 Task: Vertically align the selected text to middle.
Action: Mouse moved to (487, 345)
Screenshot: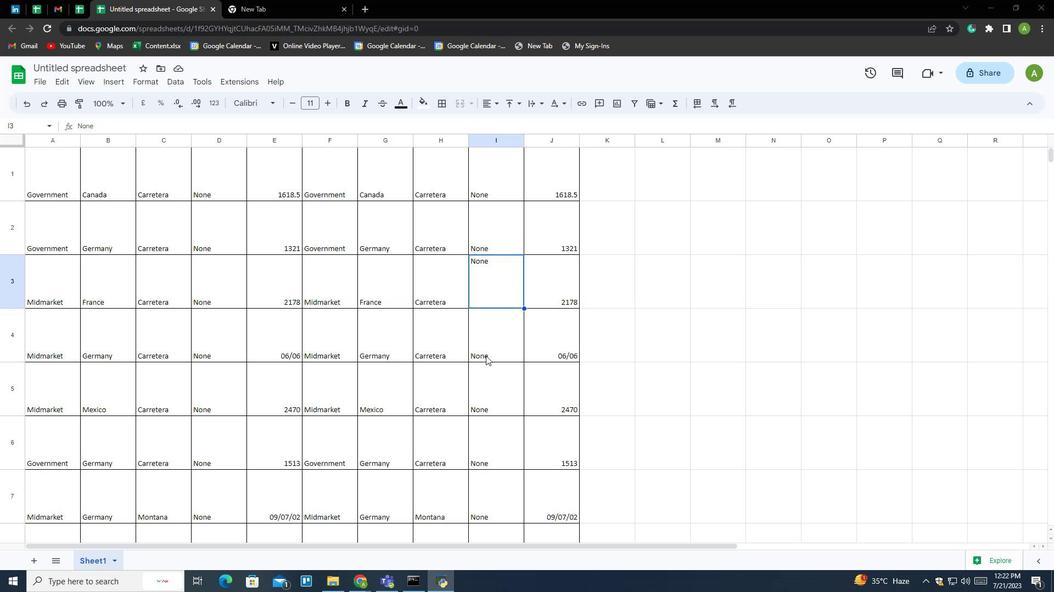 
Action: Mouse pressed left at (487, 345)
Screenshot: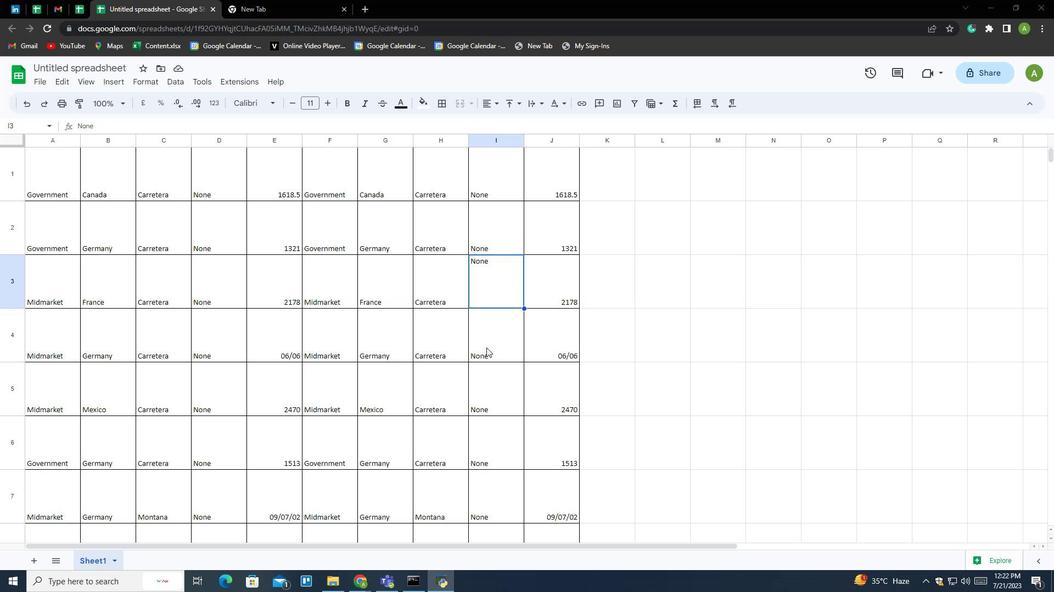 
Action: Mouse moved to (519, 102)
Screenshot: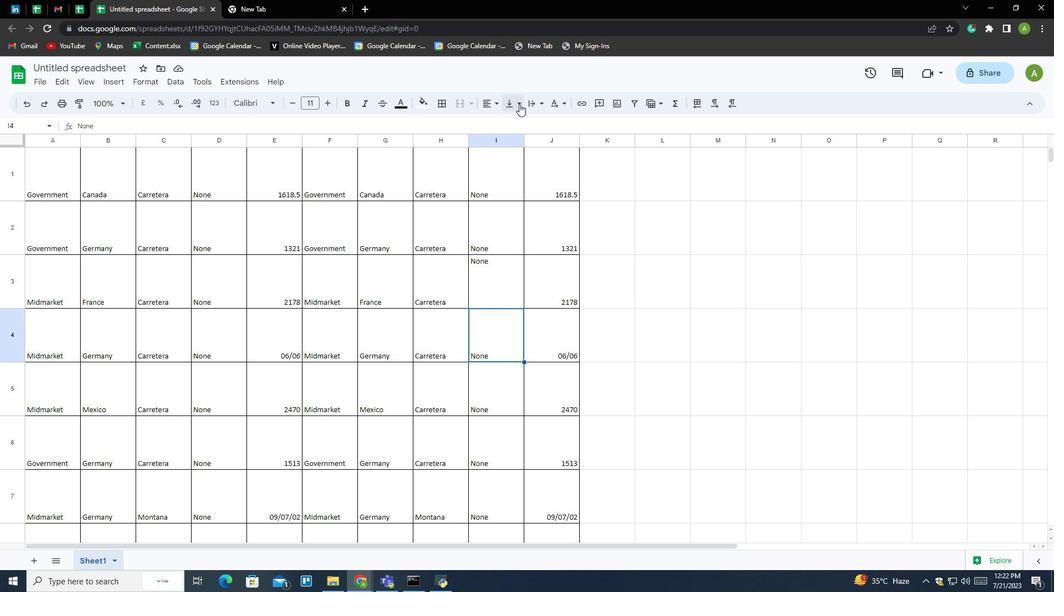 
Action: Mouse pressed left at (519, 102)
Screenshot: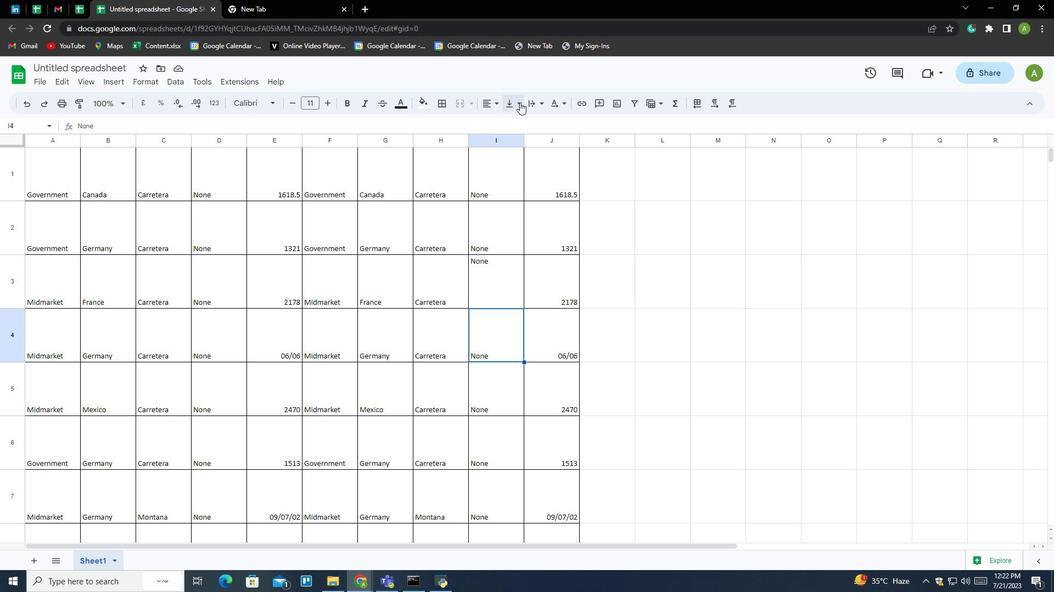 
Action: Mouse moved to (529, 121)
Screenshot: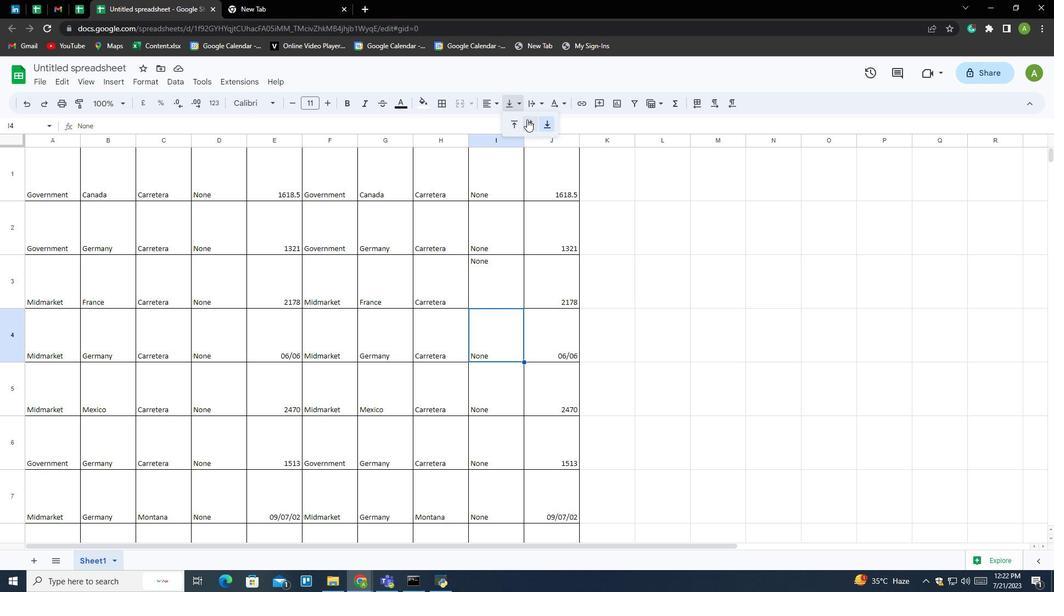
Action: Mouse pressed left at (529, 121)
Screenshot: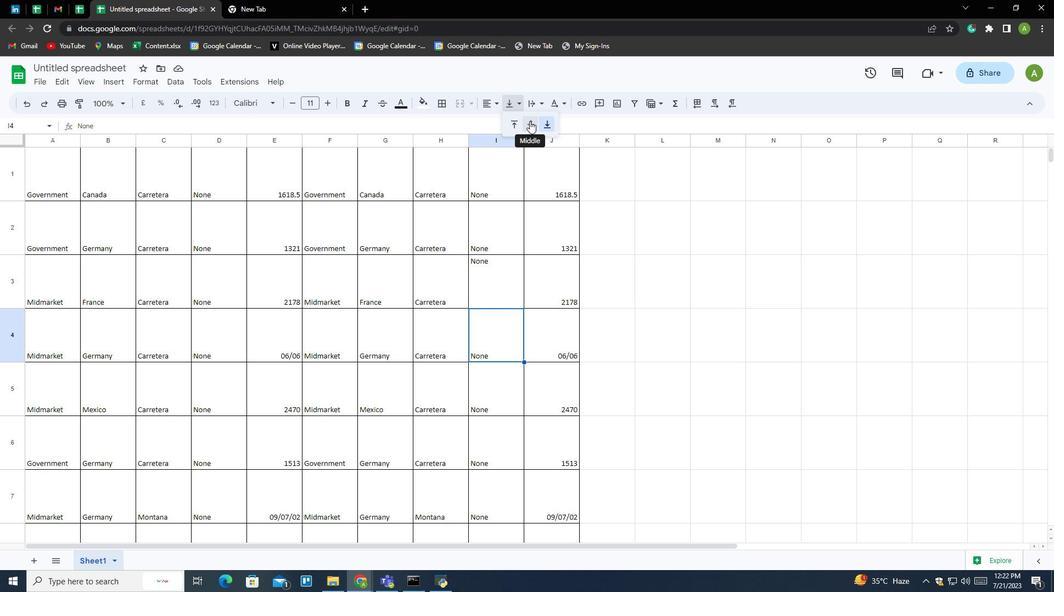 
Action: Mouse moved to (488, 370)
Screenshot: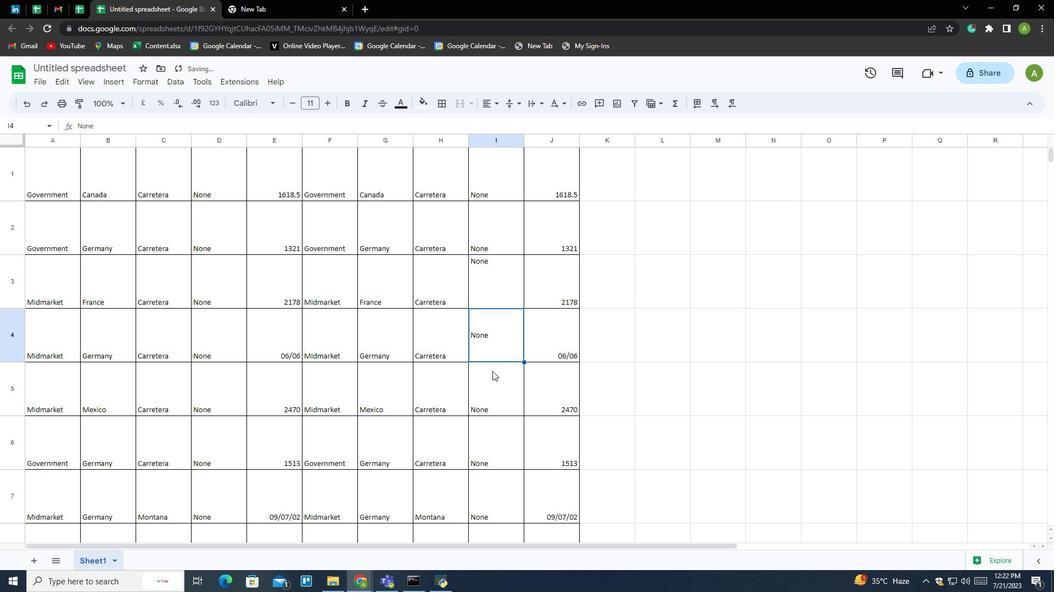 
